 Task: Delete the dropdown question.
Action: Mouse moved to (554, 559)
Screenshot: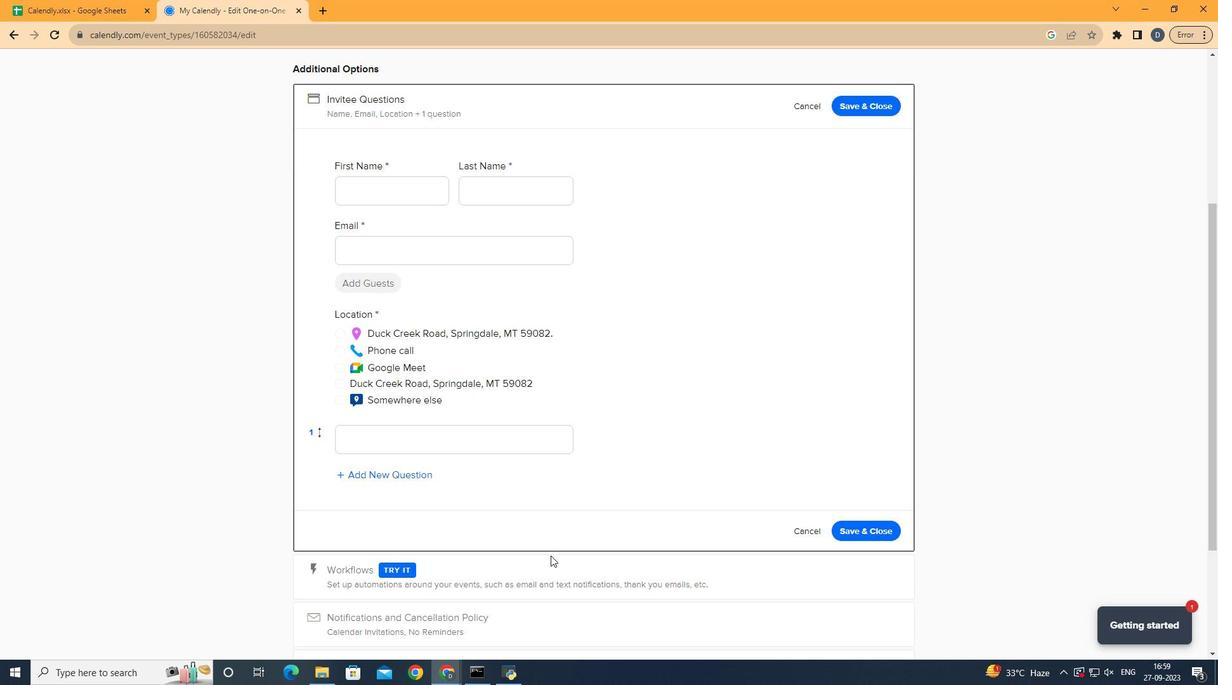 
Action: Mouse pressed left at (554, 559)
Screenshot: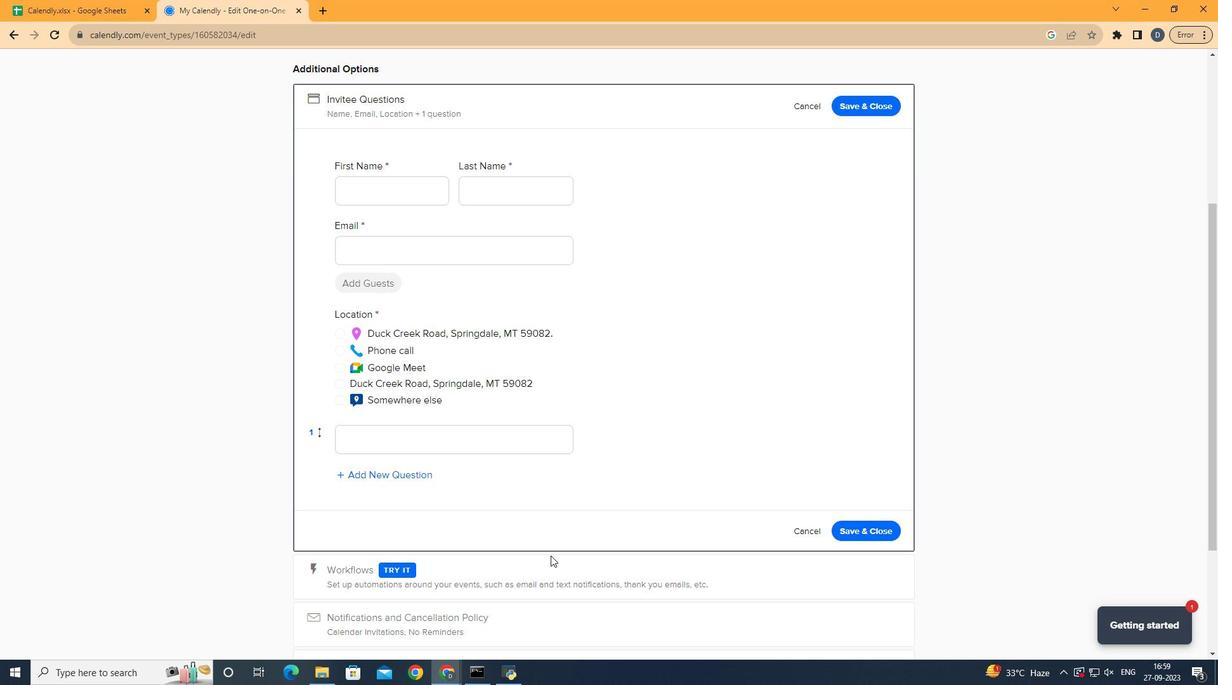 
Action: Mouse moved to (506, 447)
Screenshot: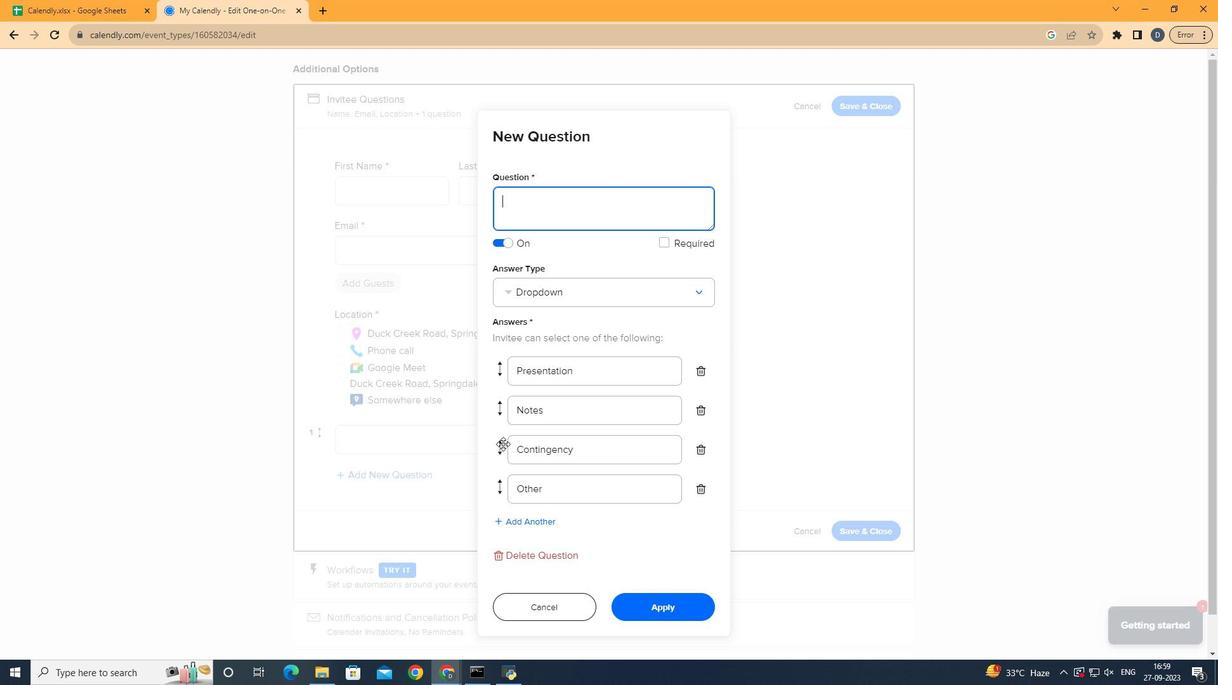 
Action: Mouse pressed left at (506, 447)
Screenshot: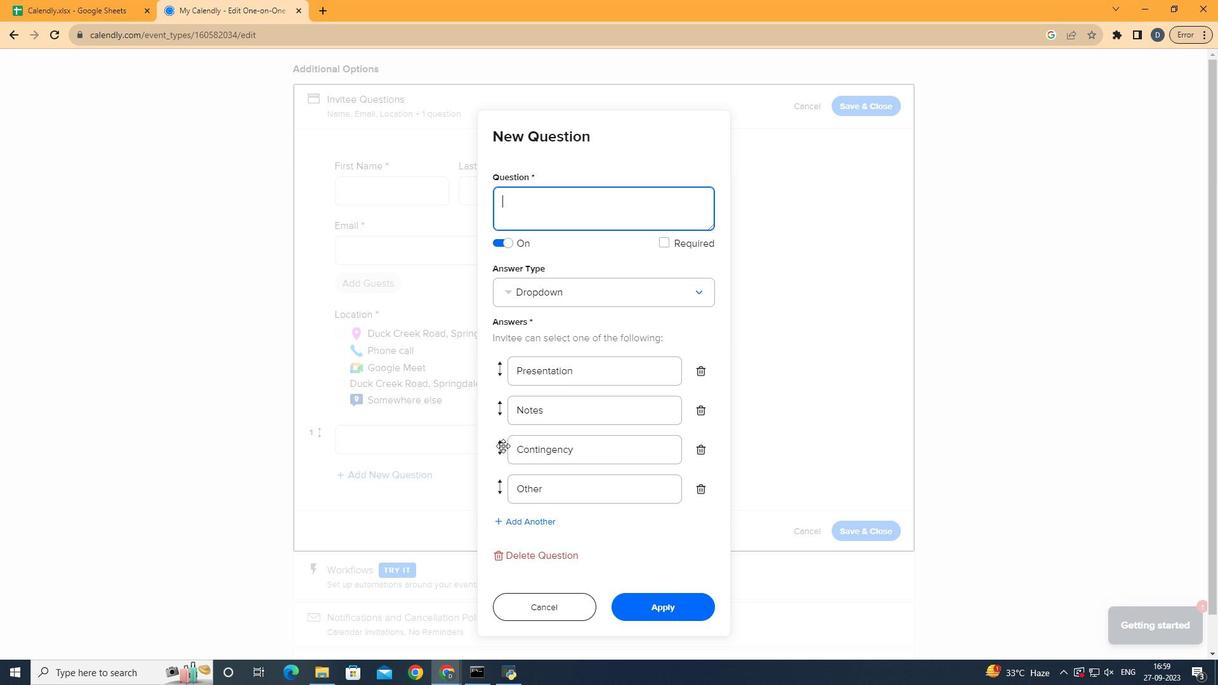 
Action: Mouse moved to (555, 561)
Screenshot: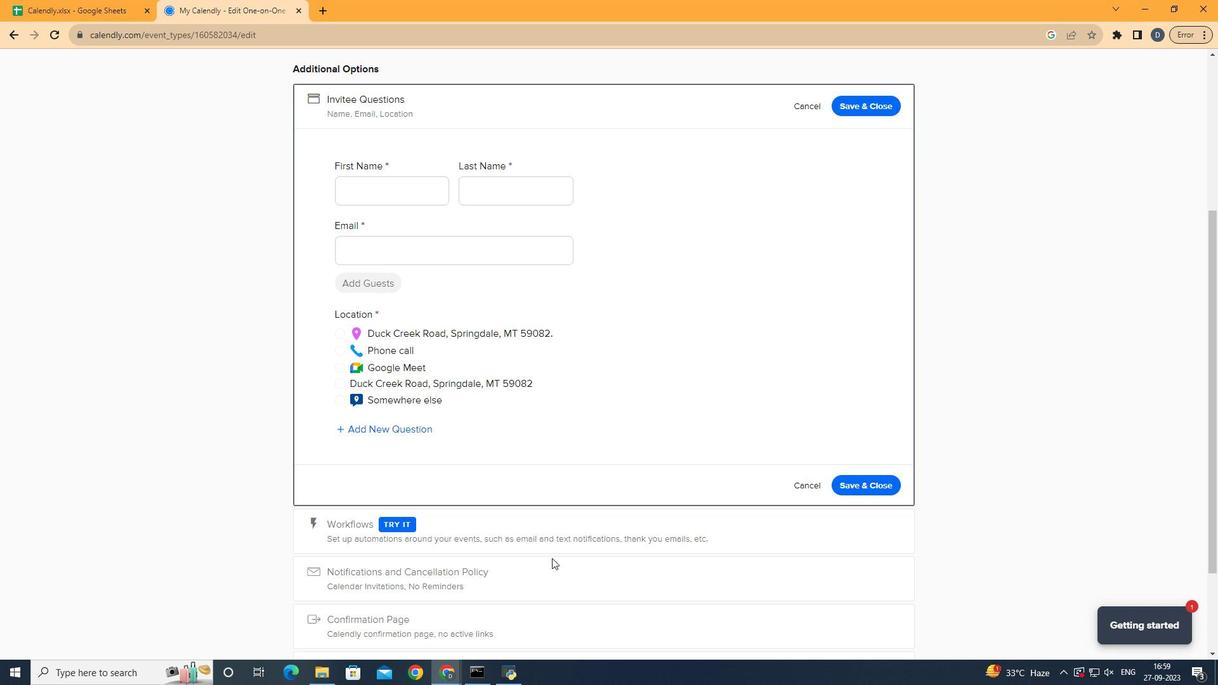 
Action: Mouse pressed left at (555, 561)
Screenshot: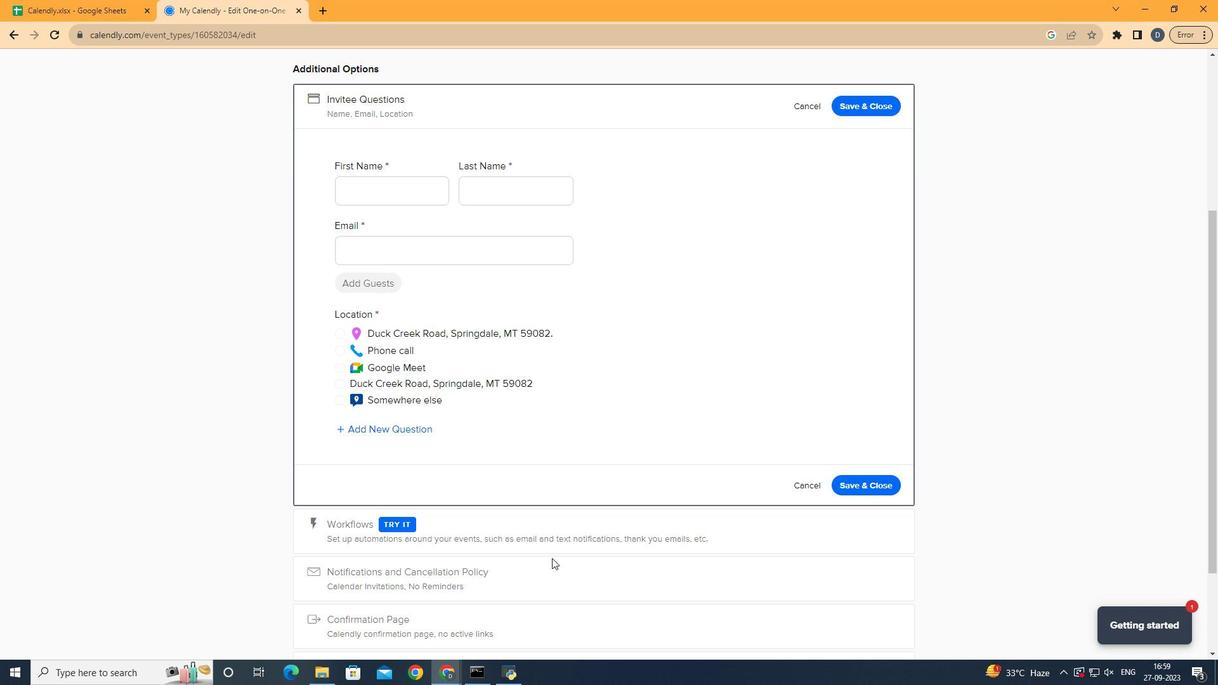 
Action: Mouse moved to (594, 442)
Screenshot: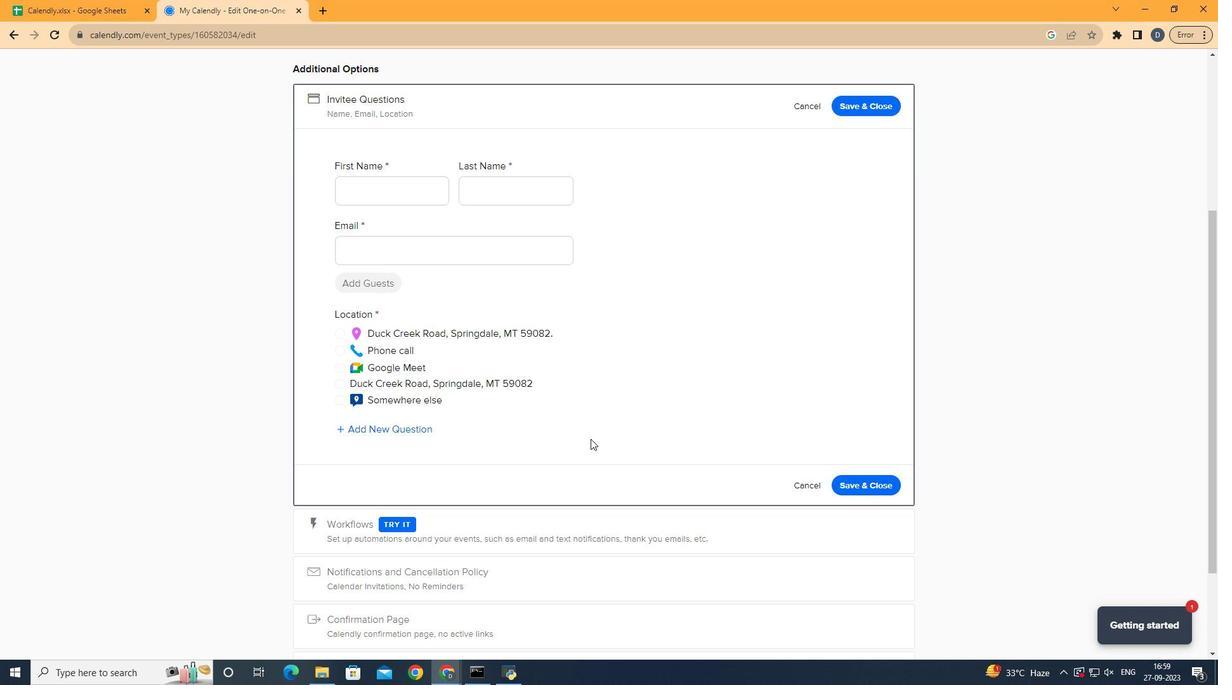 
